 Task: Change indentation to none.
Action: Mouse moved to (335, 299)
Screenshot: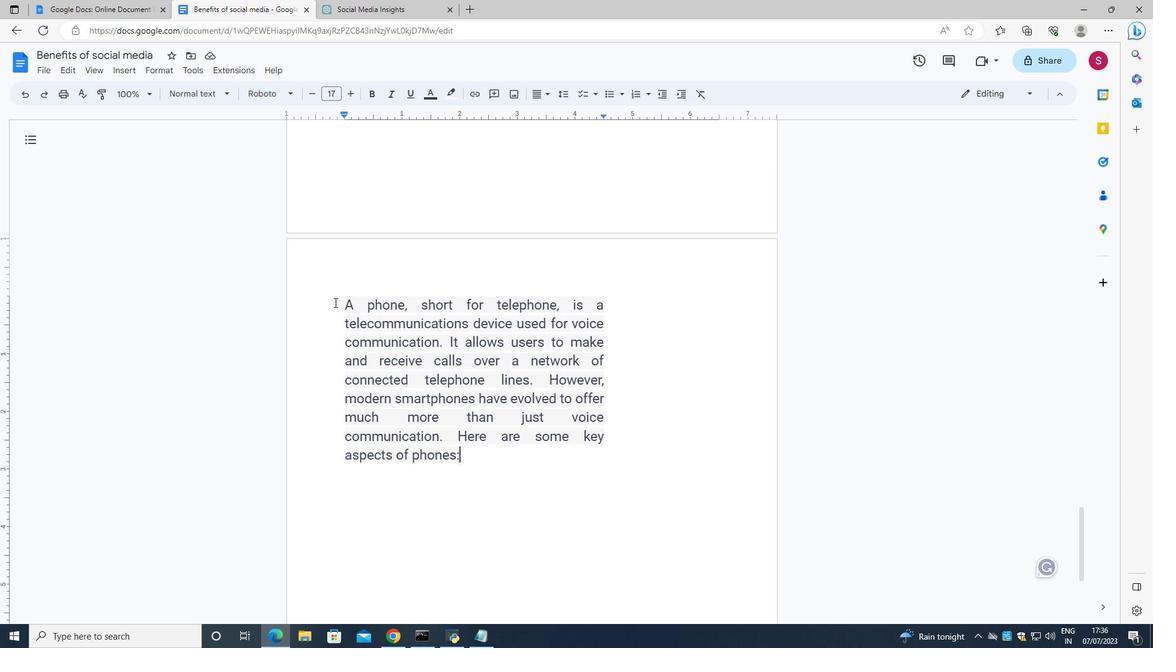 
Action: Mouse pressed left at (335, 299)
Screenshot: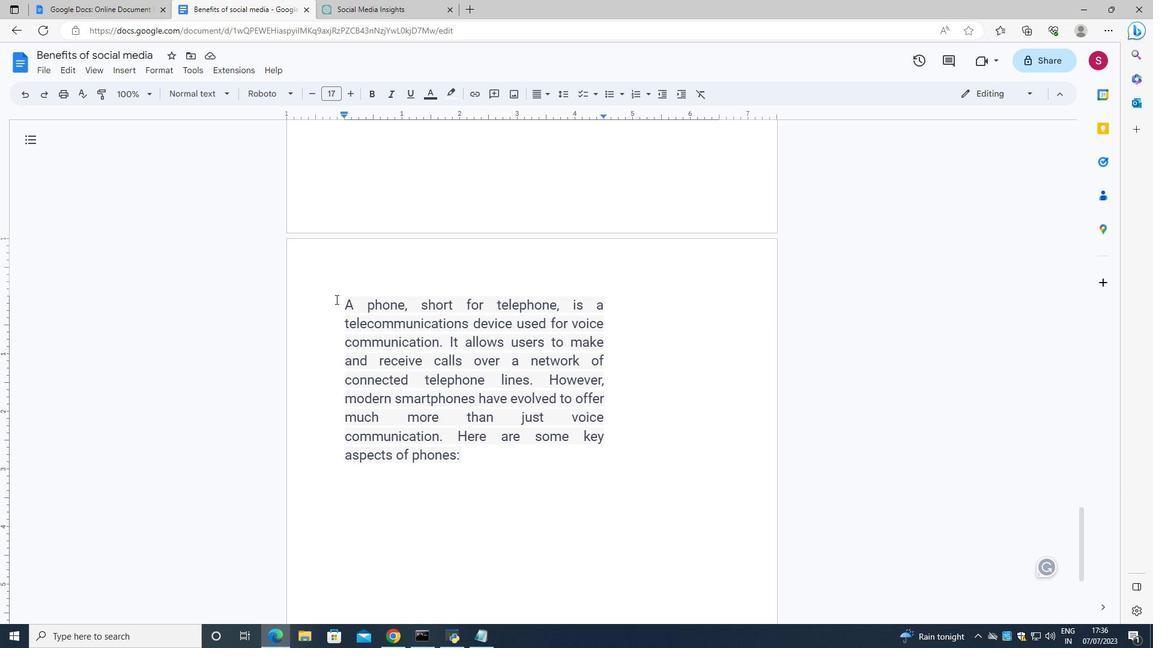 
Action: Mouse moved to (168, 66)
Screenshot: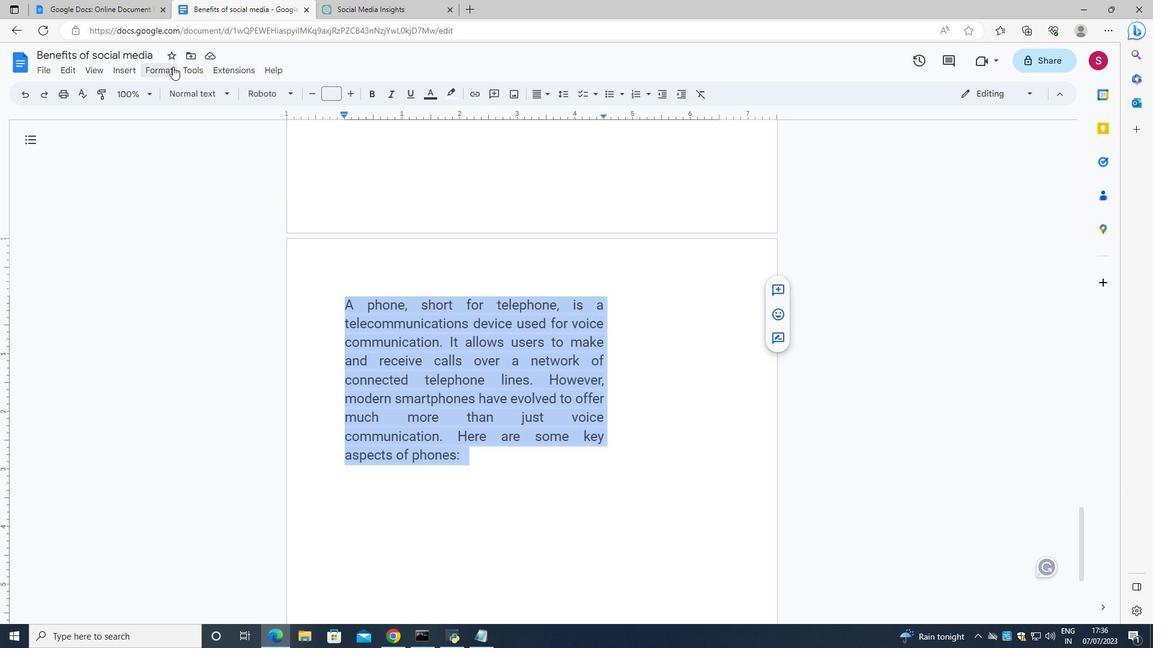 
Action: Mouse pressed left at (168, 66)
Screenshot: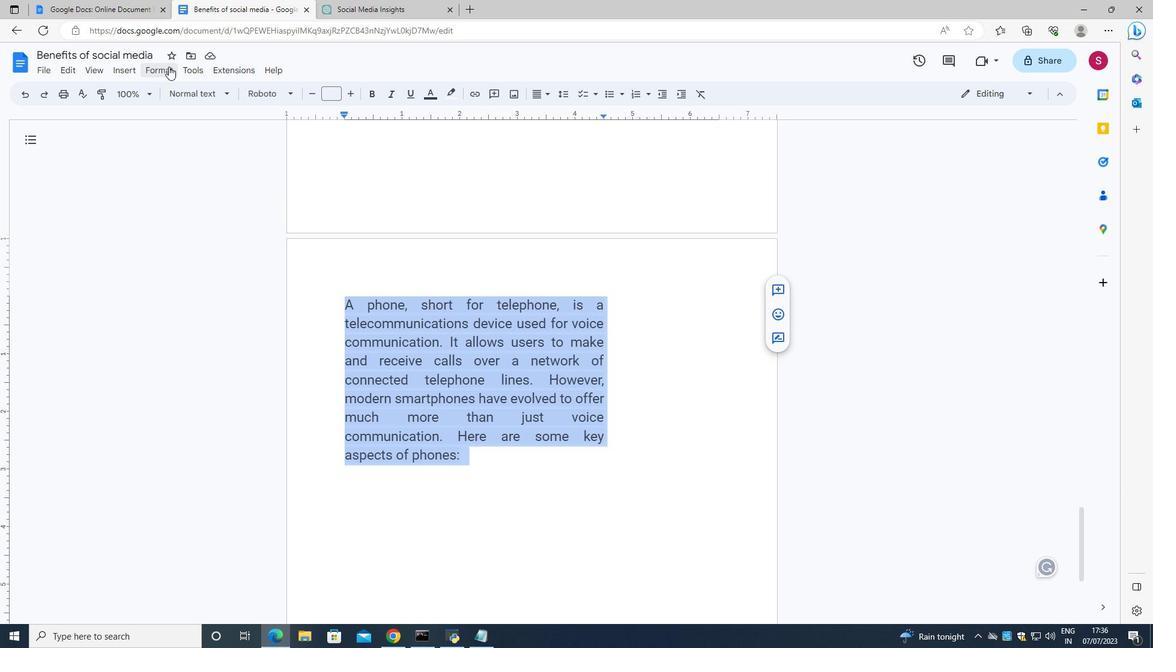 
Action: Mouse moved to (395, 257)
Screenshot: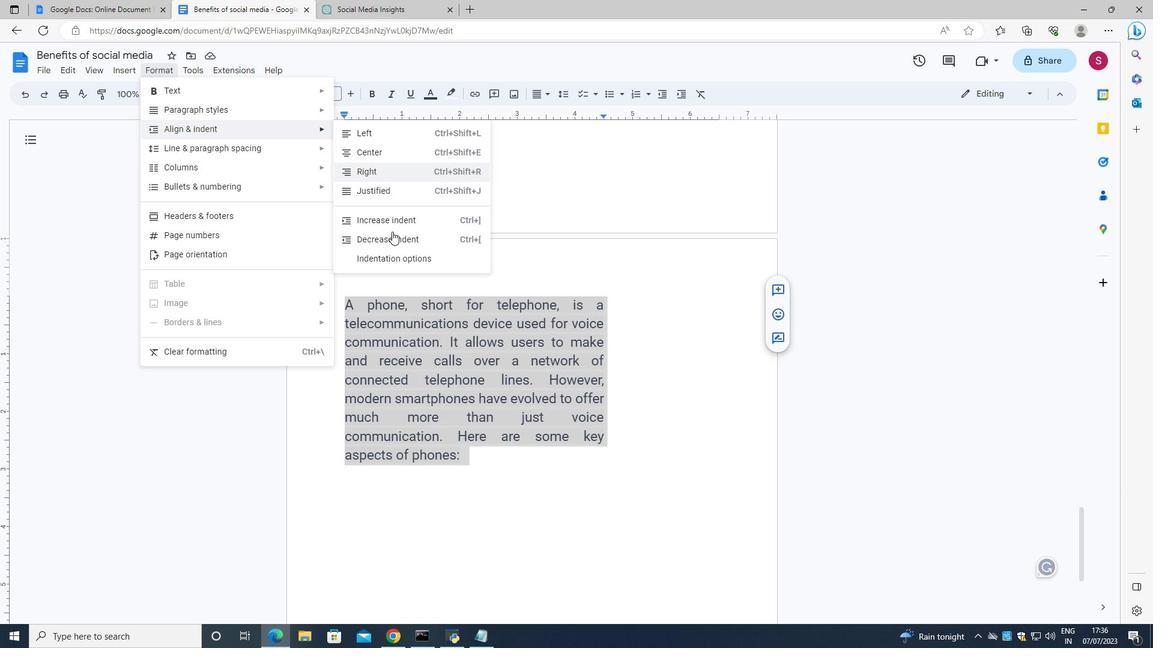 
Action: Mouse pressed left at (395, 257)
Screenshot: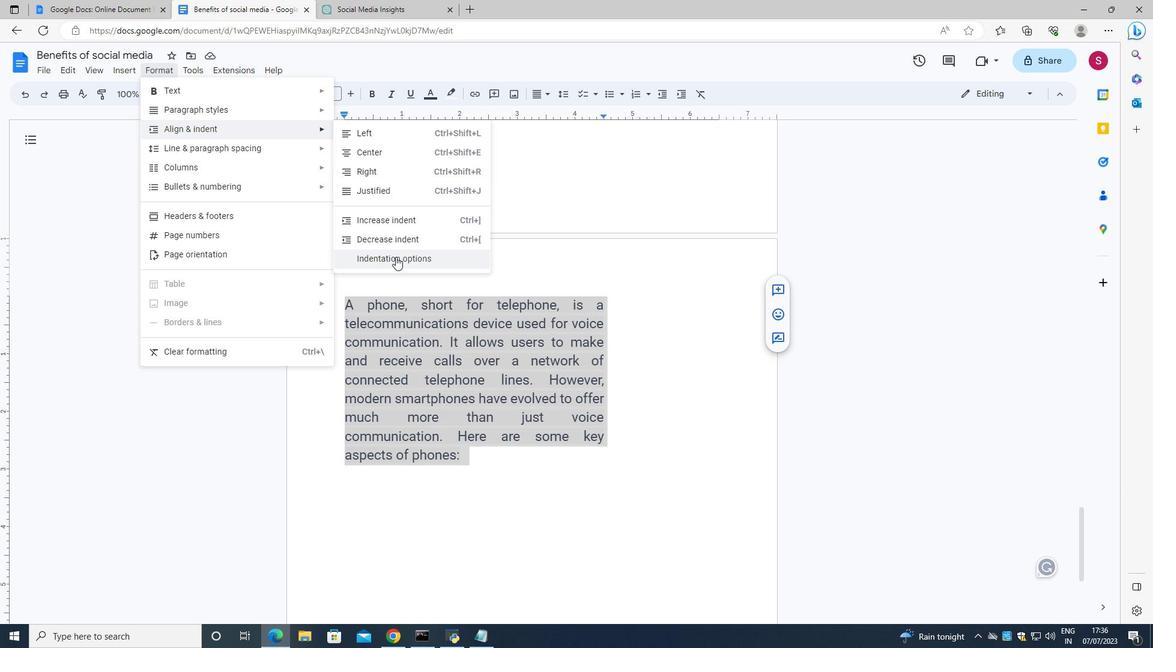 
Action: Mouse moved to (488, 383)
Screenshot: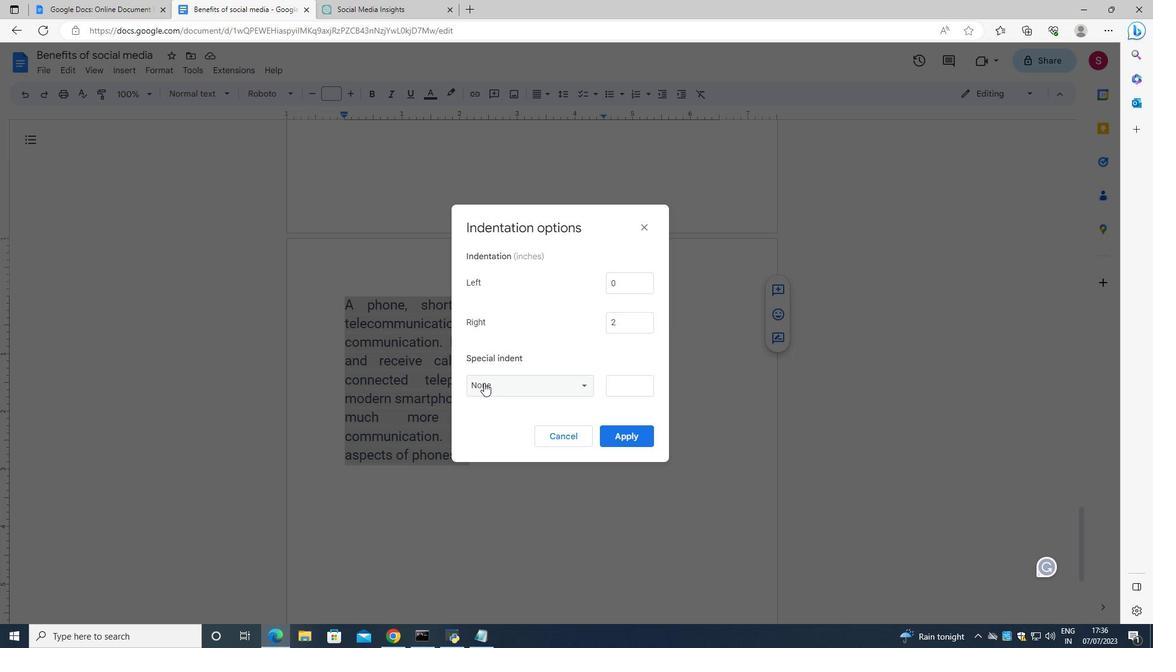
Action: Mouse pressed left at (488, 383)
Screenshot: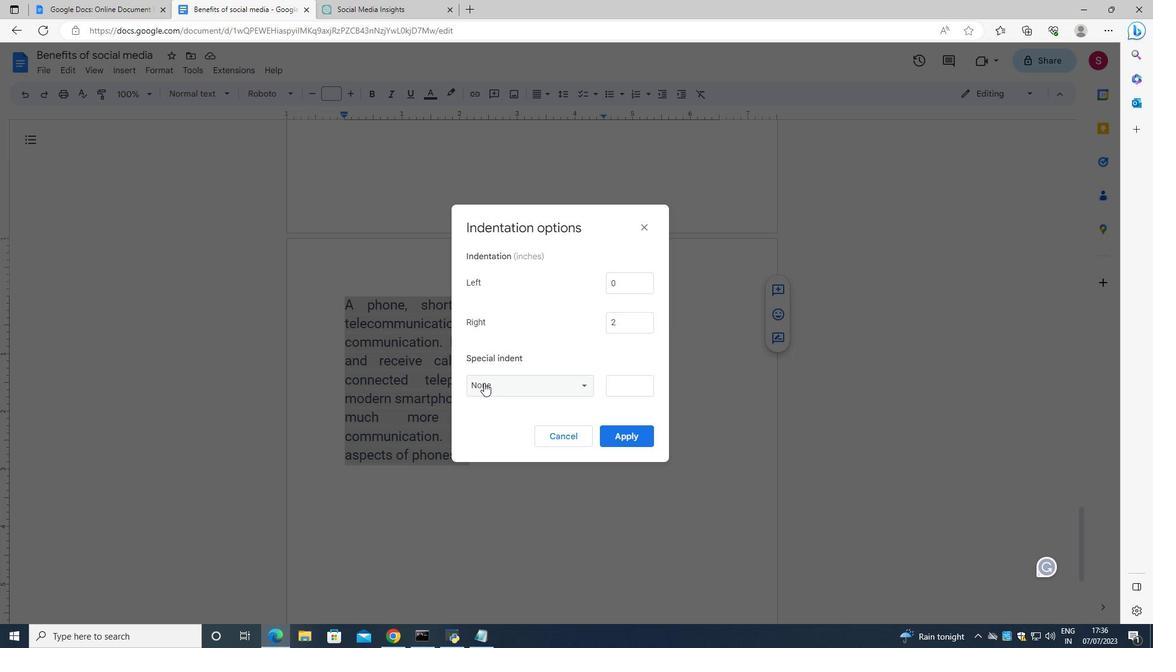 
Action: Mouse moved to (502, 388)
Screenshot: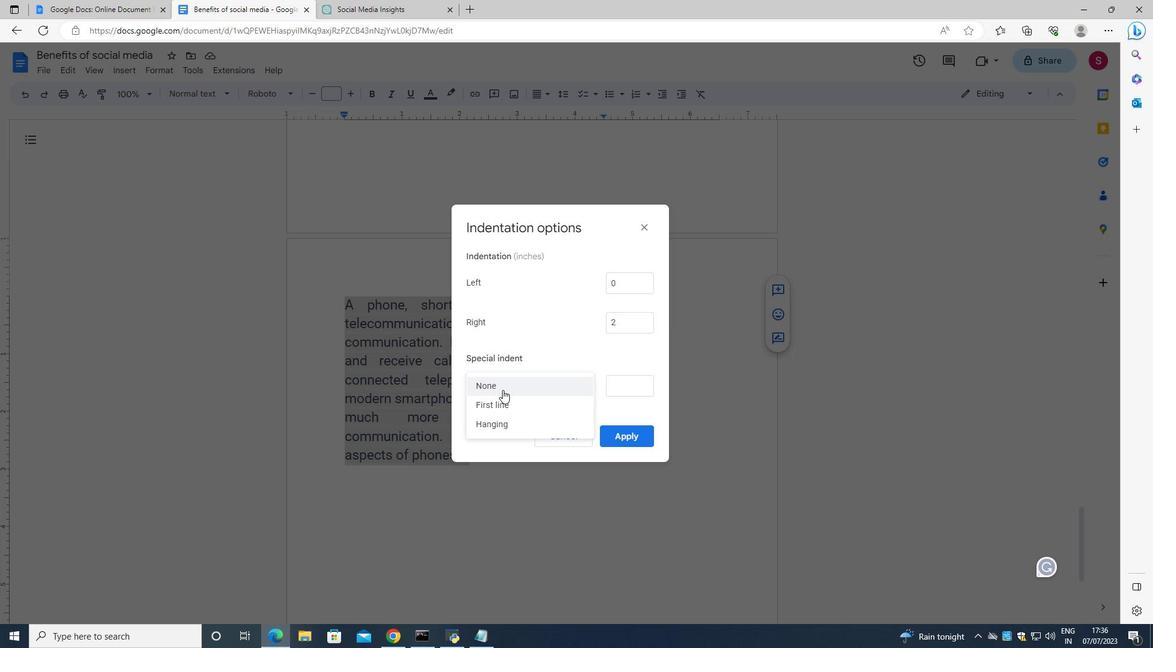 
Action: Mouse pressed left at (502, 388)
Screenshot: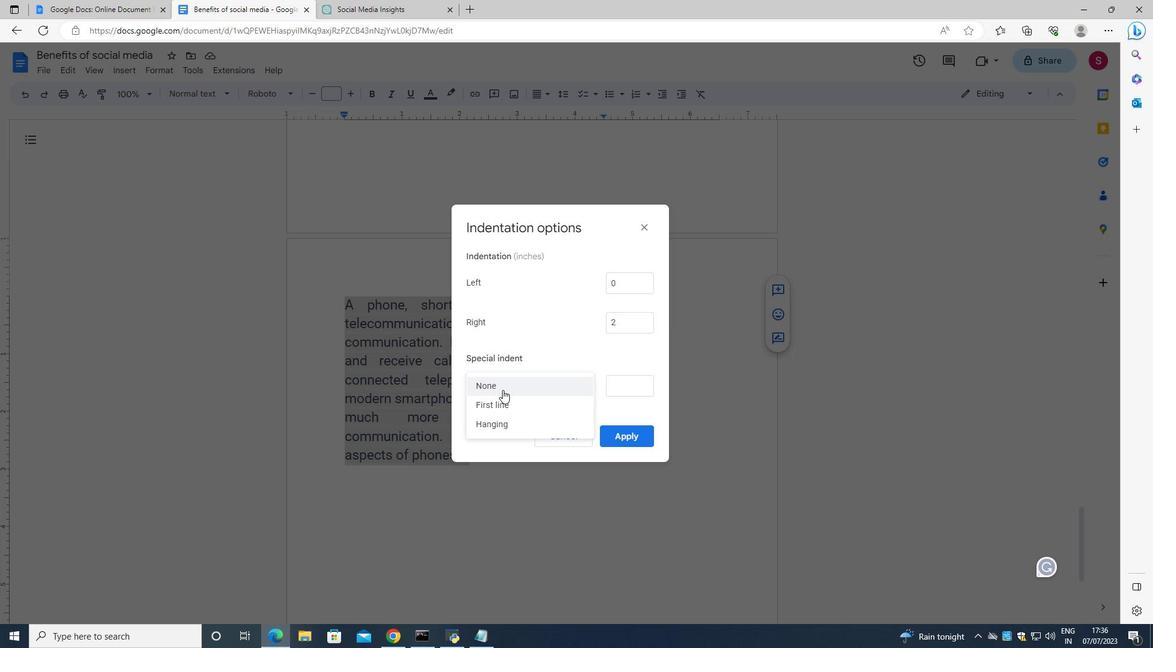 
Action: Mouse moved to (635, 433)
Screenshot: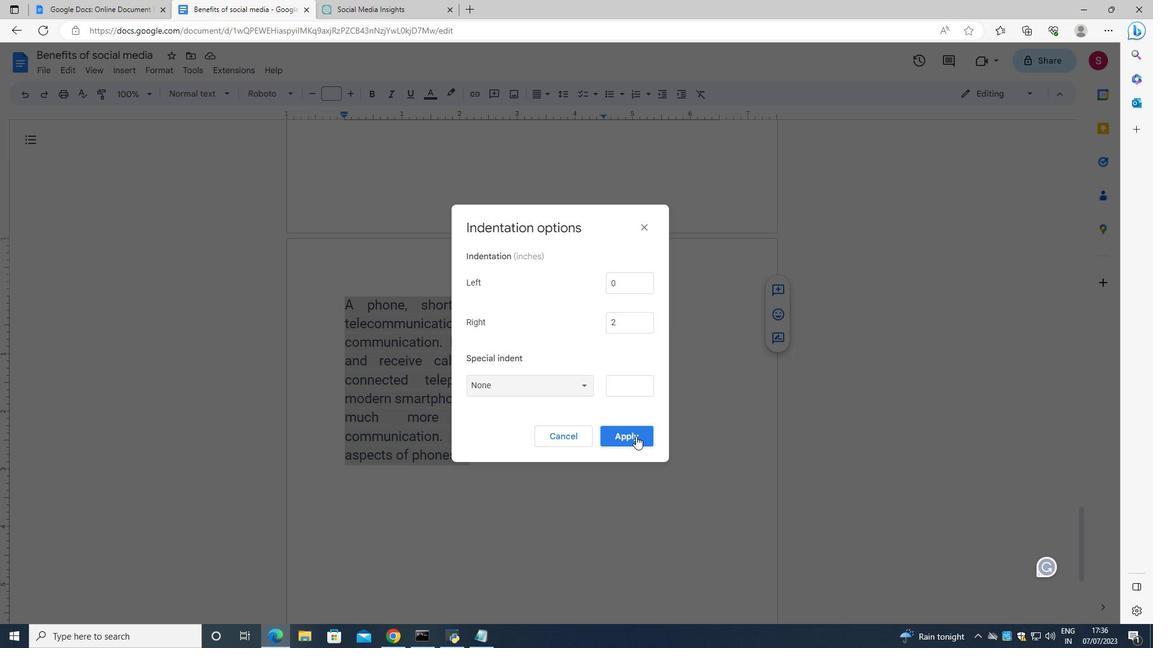 
Action: Mouse pressed left at (635, 433)
Screenshot: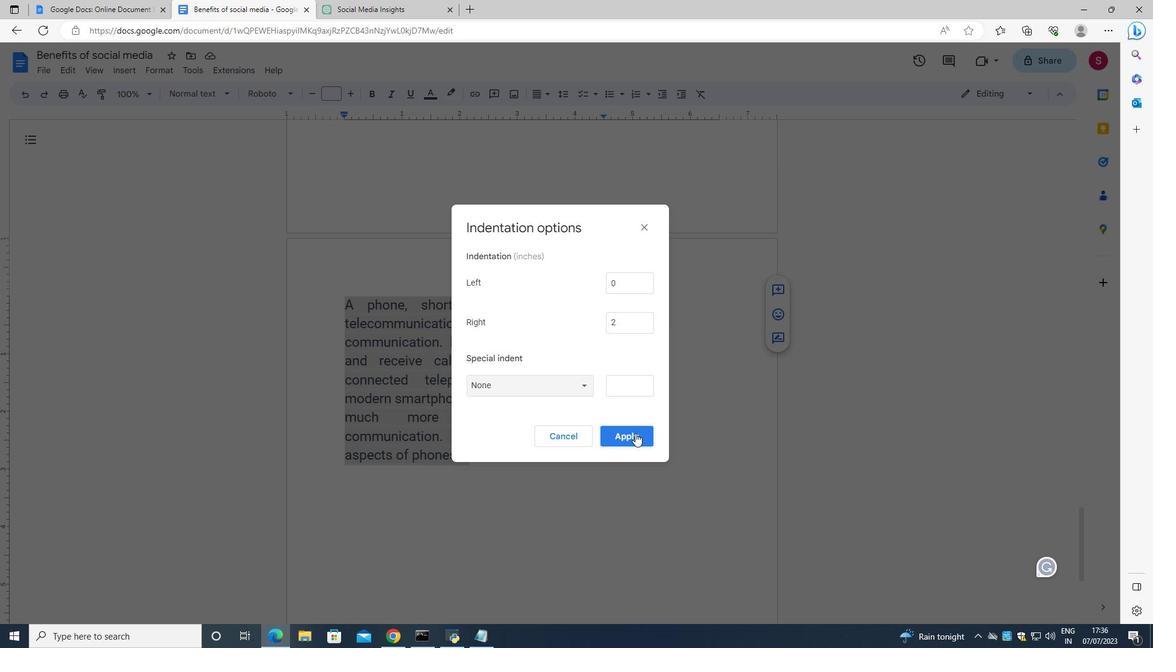 
